 Task: Create ChildIssue0016 as Child Issue of Issue Issue0008 in Backlog  in Scrum Project Project0002 in Jira
Action: Mouse moved to (350, 396)
Screenshot: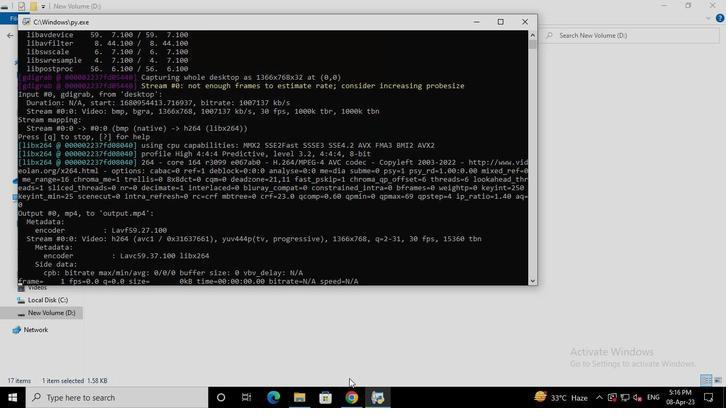 
Action: Mouse pressed left at (350, 396)
Screenshot: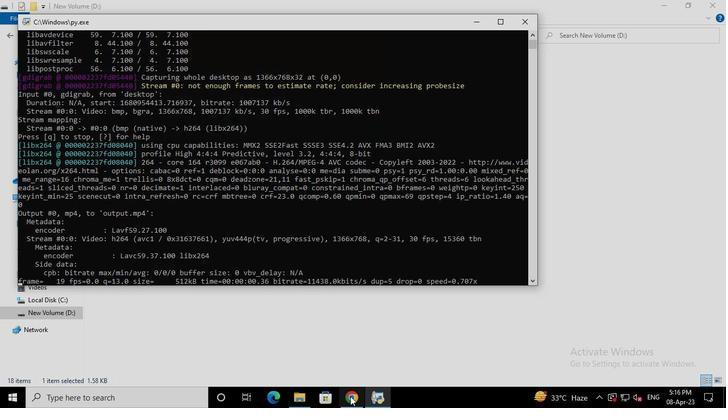 
Action: Mouse moved to (70, 164)
Screenshot: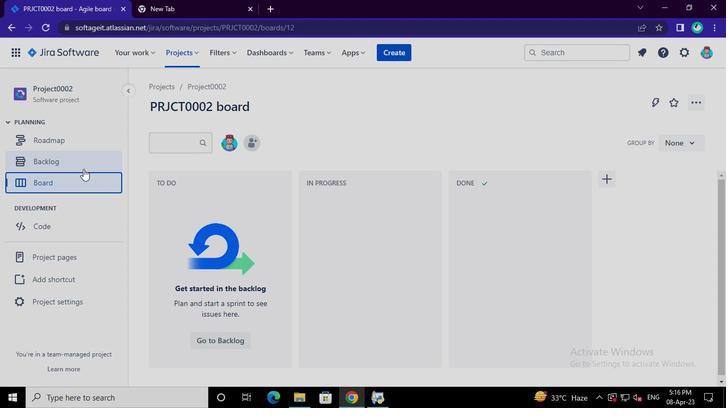 
Action: Mouse pressed left at (70, 164)
Screenshot: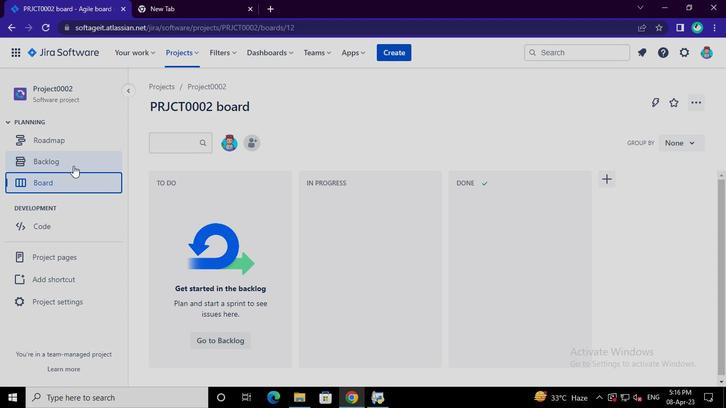 
Action: Mouse moved to (248, 278)
Screenshot: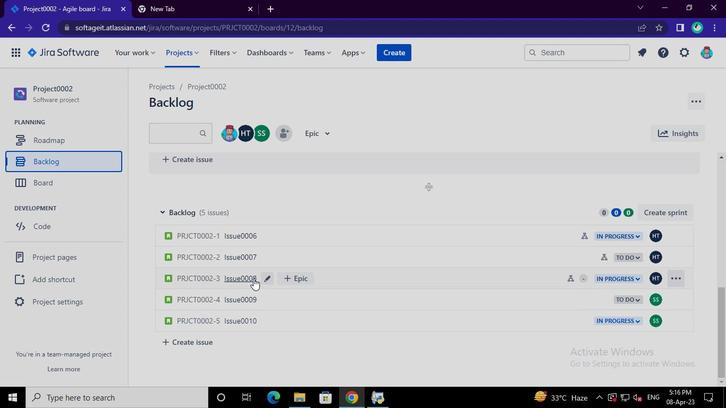 
Action: Mouse pressed left at (248, 278)
Screenshot: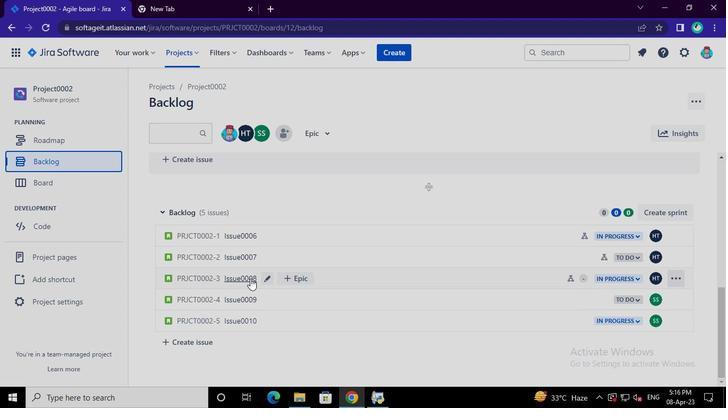 
Action: Mouse moved to (544, 212)
Screenshot: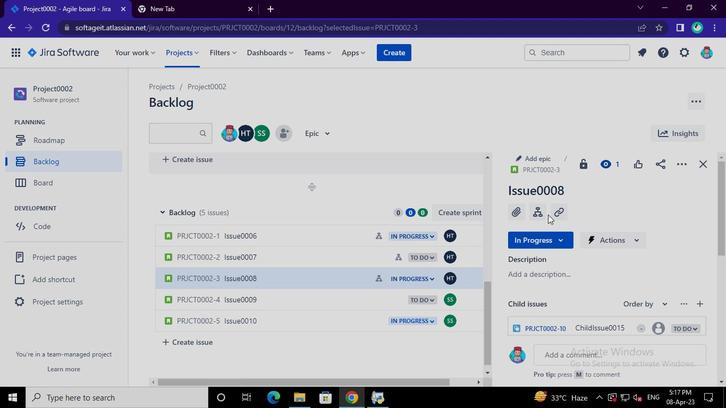 
Action: Mouse pressed left at (544, 212)
Screenshot: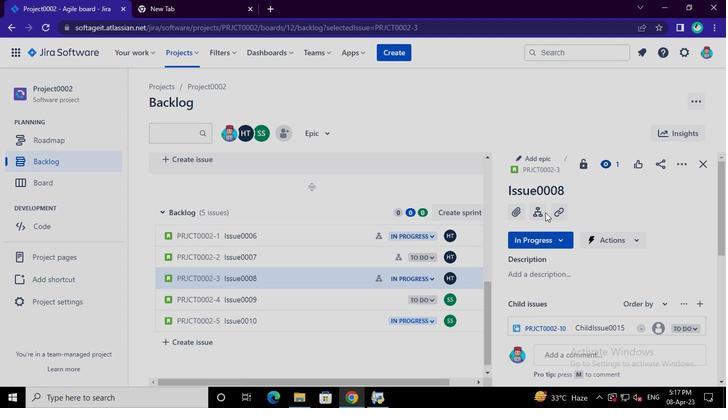 
Action: Mouse moved to (563, 257)
Screenshot: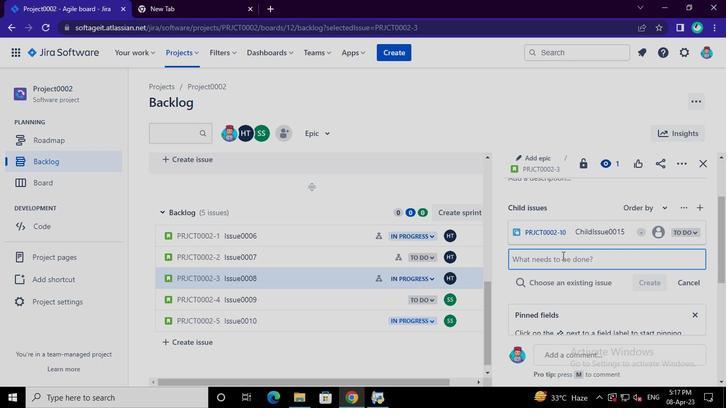 
Action: Mouse pressed left at (563, 257)
Screenshot: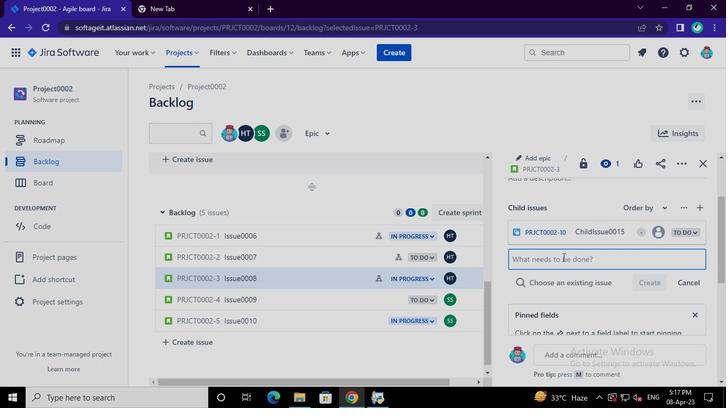 
Action: Mouse moved to (563, 258)
Screenshot: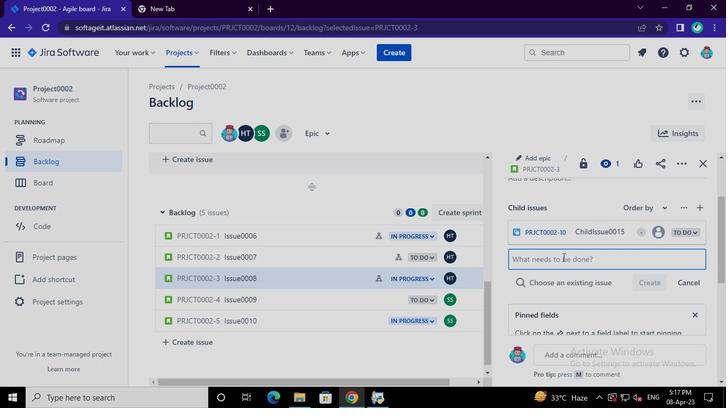 
Action: Keyboard Key.shift
Screenshot: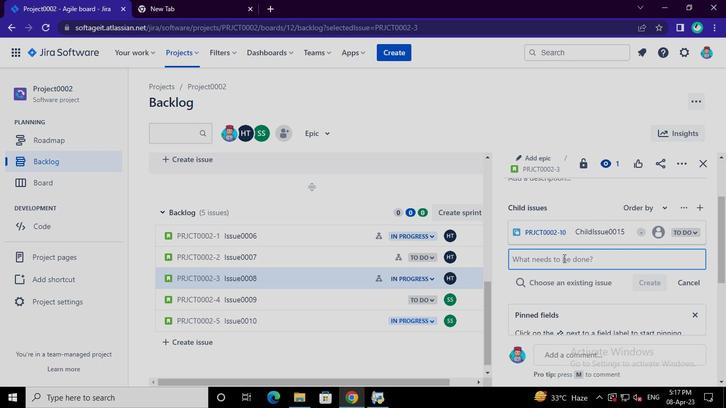 
Action: Keyboard C
Screenshot: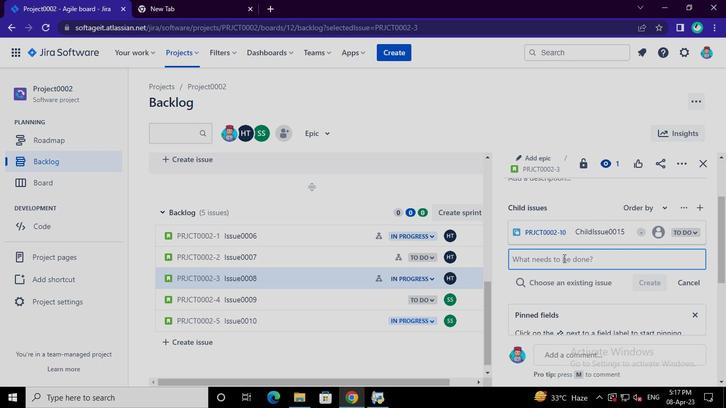 
Action: Keyboard h
Screenshot: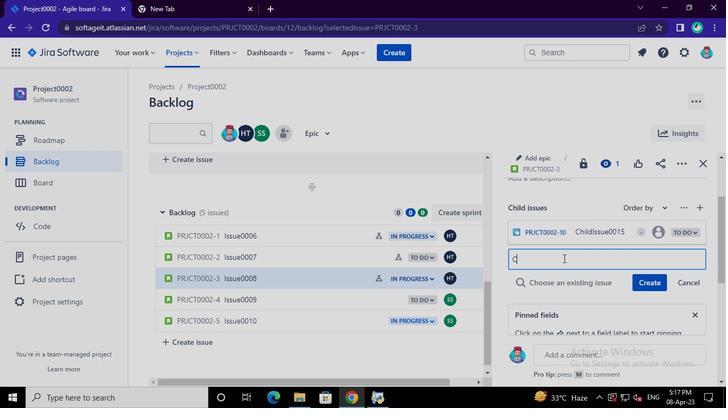 
Action: Keyboard i
Screenshot: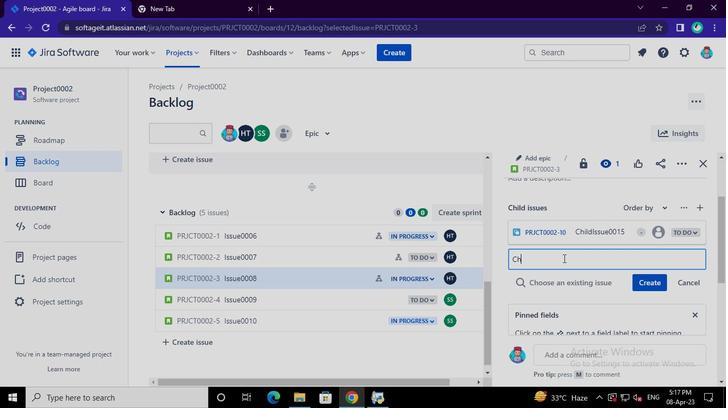 
Action: Keyboard l
Screenshot: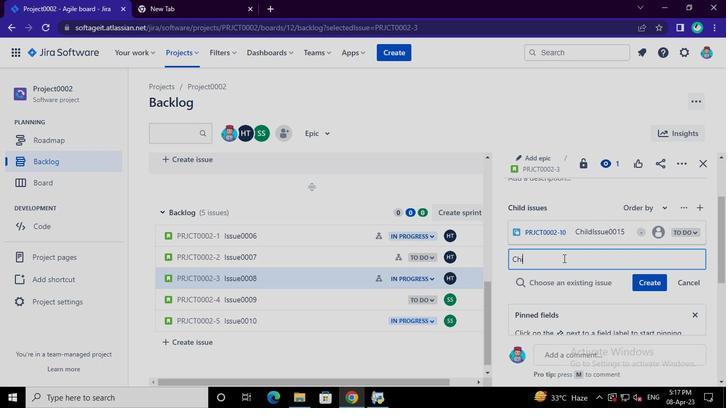 
Action: Keyboard d
Screenshot: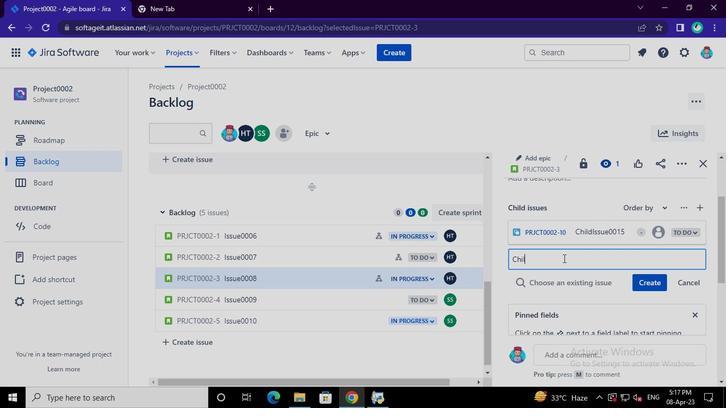 
Action: Keyboard Key.shift
Screenshot: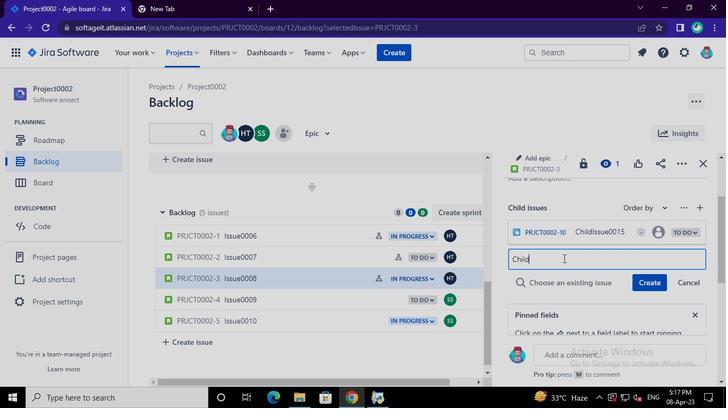 
Action: Keyboard I
Screenshot: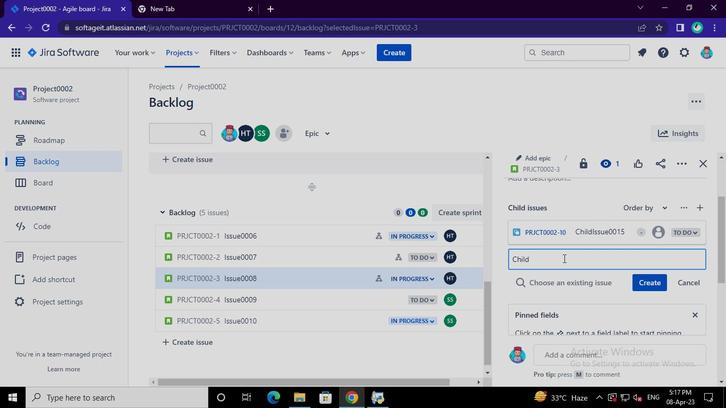 
Action: Keyboard s
Screenshot: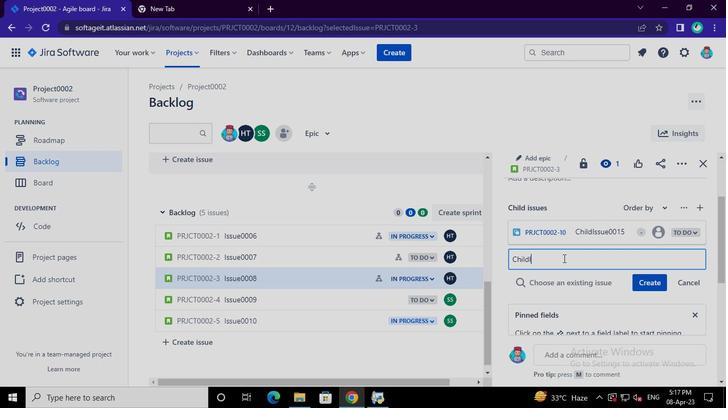 
Action: Keyboard s
Screenshot: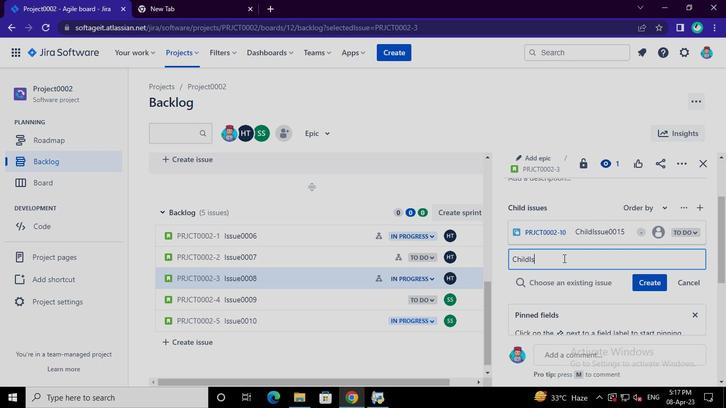 
Action: Keyboard u
Screenshot: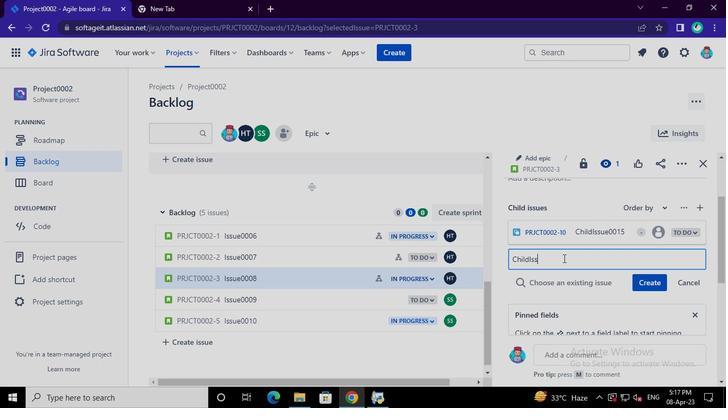 
Action: Keyboard e
Screenshot: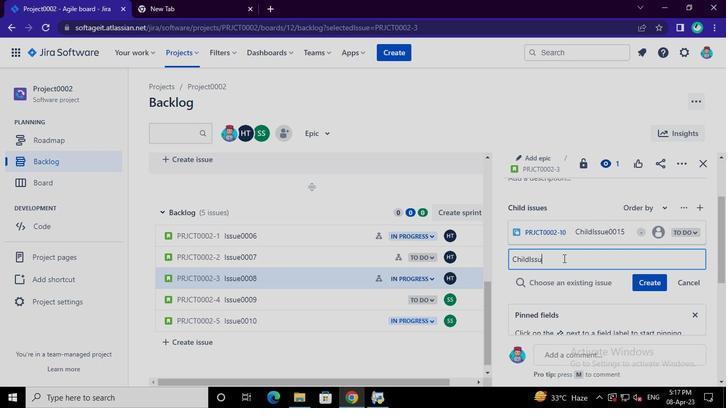 
Action: Keyboard <96>
Screenshot: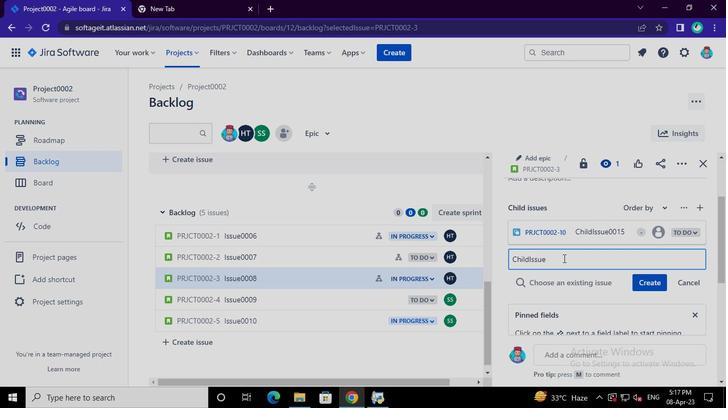 
Action: Keyboard <96>
Screenshot: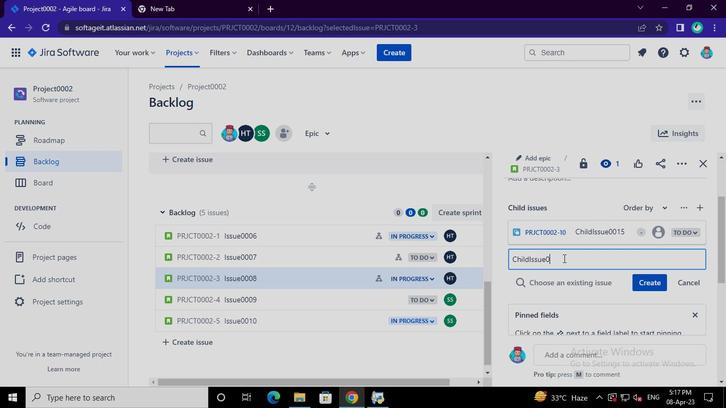 
Action: Keyboard <97>
Screenshot: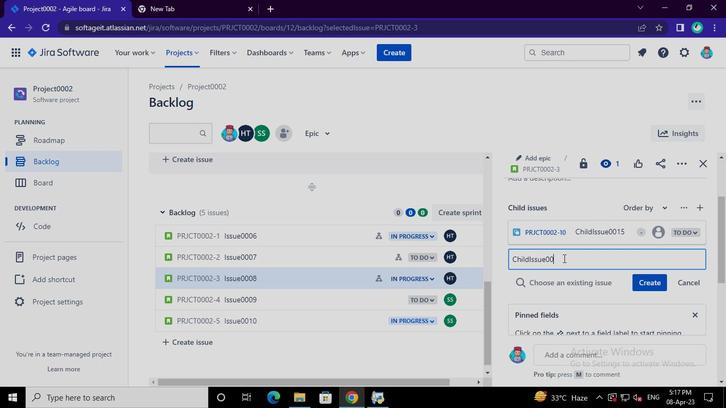 
Action: Keyboard <102>
Screenshot: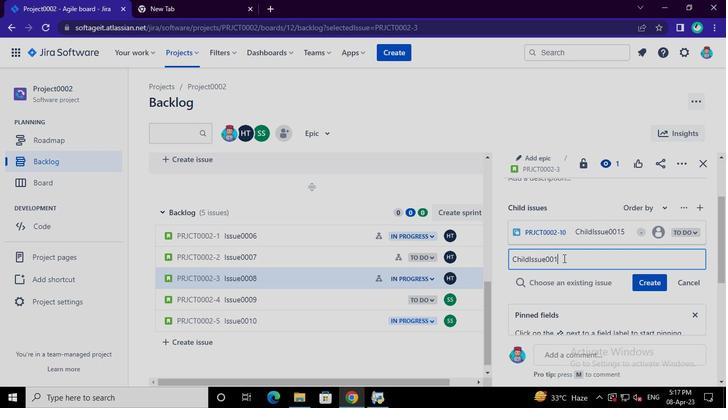 
Action: Mouse moved to (638, 283)
Screenshot: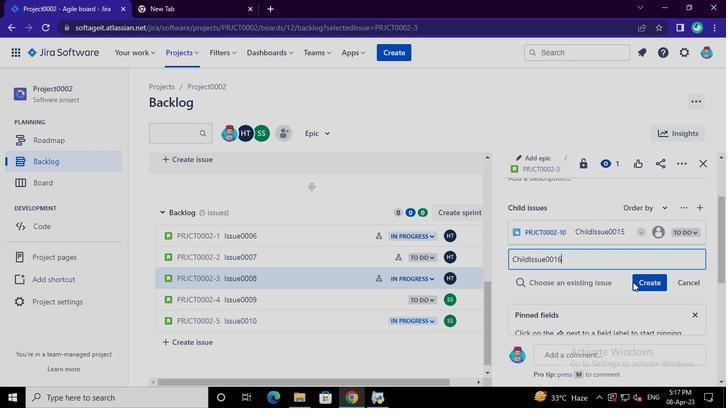 
Action: Mouse pressed left at (638, 283)
Screenshot: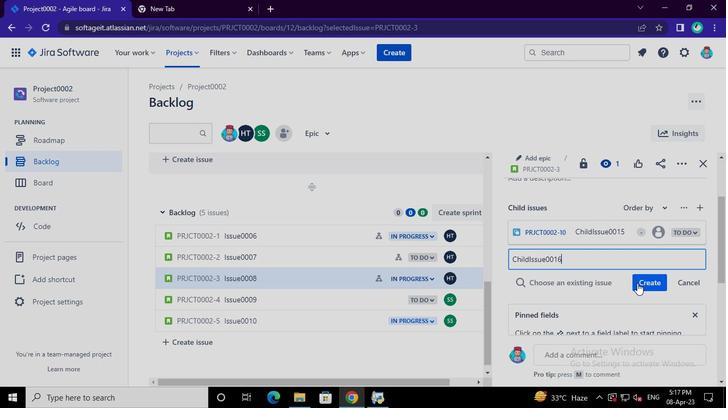 
Action: Mouse moved to (365, 403)
Screenshot: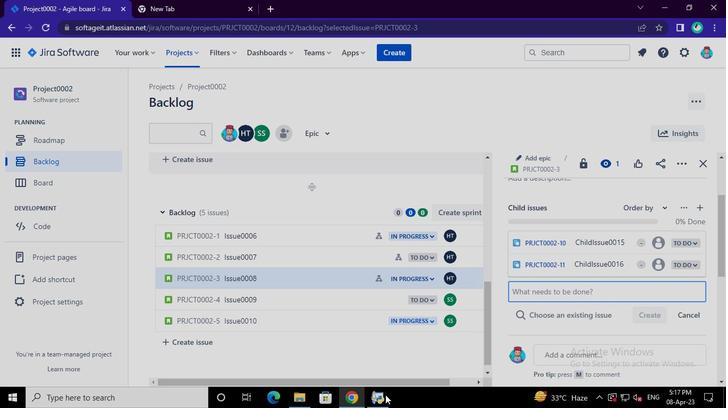 
Action: Mouse pressed left at (365, 403)
Screenshot: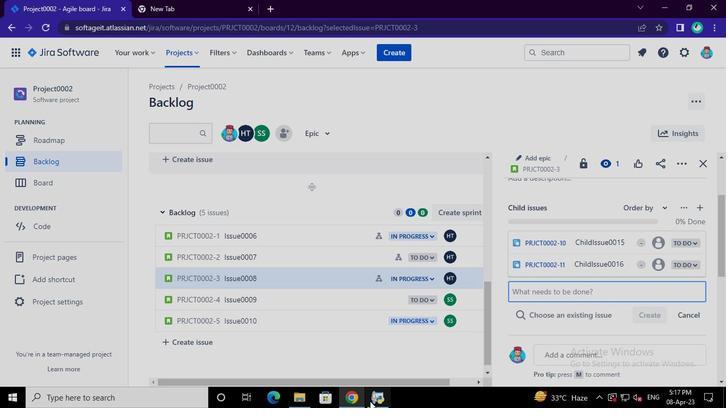 
Action: Mouse moved to (522, 18)
Screenshot: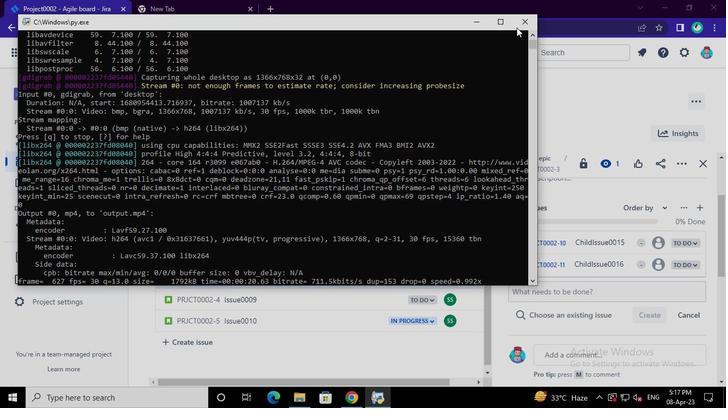 
Action: Mouse pressed left at (522, 18)
Screenshot: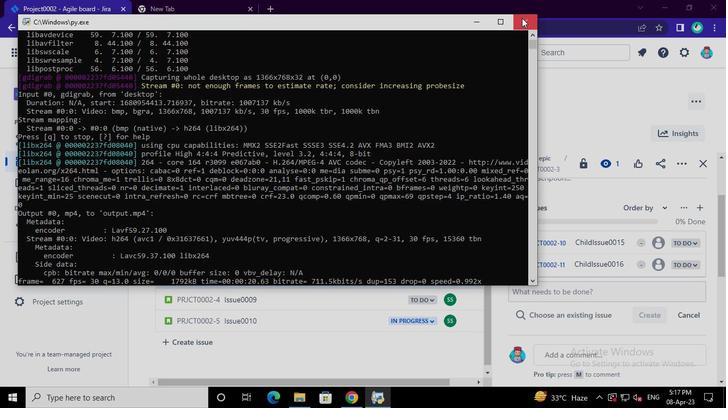 
